 Task: Use the formula "CHIDIST" in spreadsheet "Project portfolio".
Action: Mouse moved to (720, 116)
Screenshot: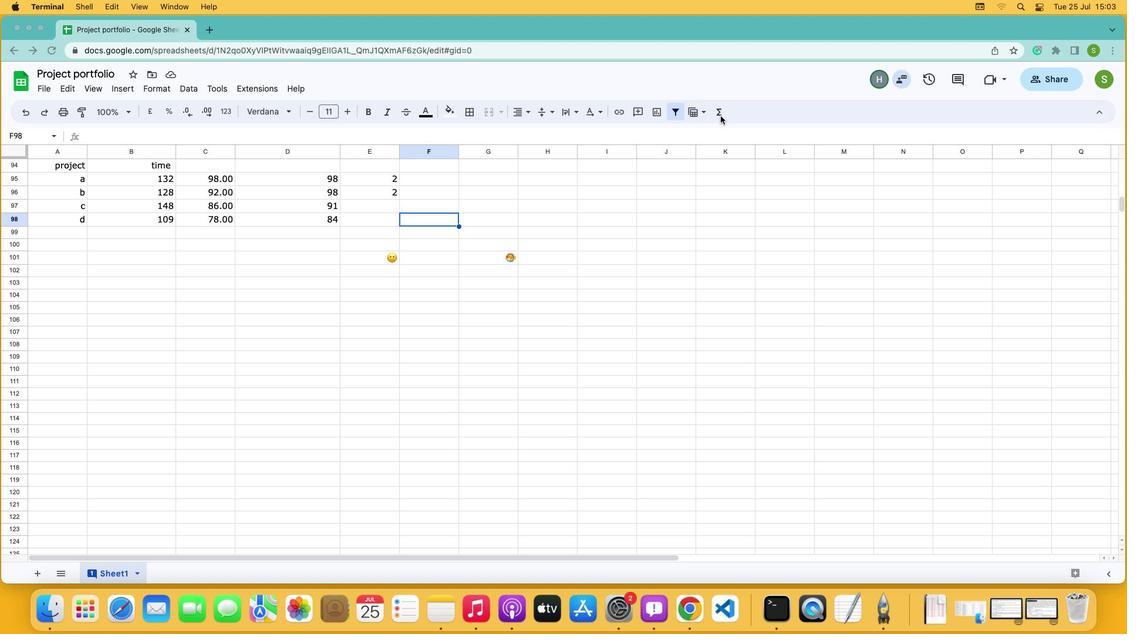
Action: Mouse pressed left at (720, 116)
Screenshot: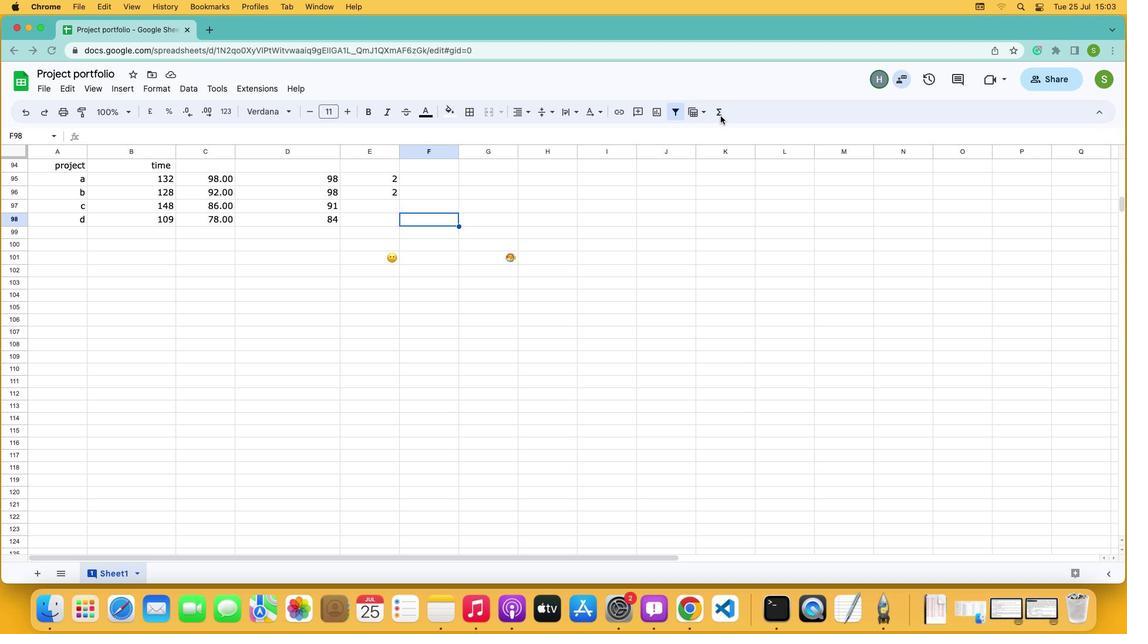 
Action: Mouse moved to (715, 112)
Screenshot: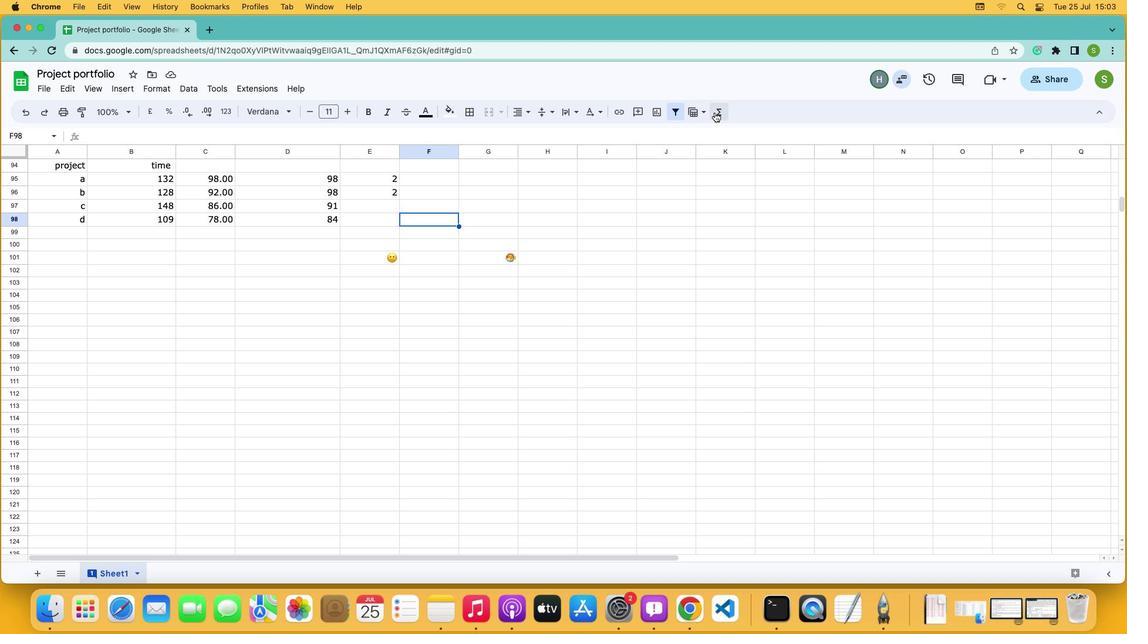 
Action: Mouse pressed left at (715, 112)
Screenshot: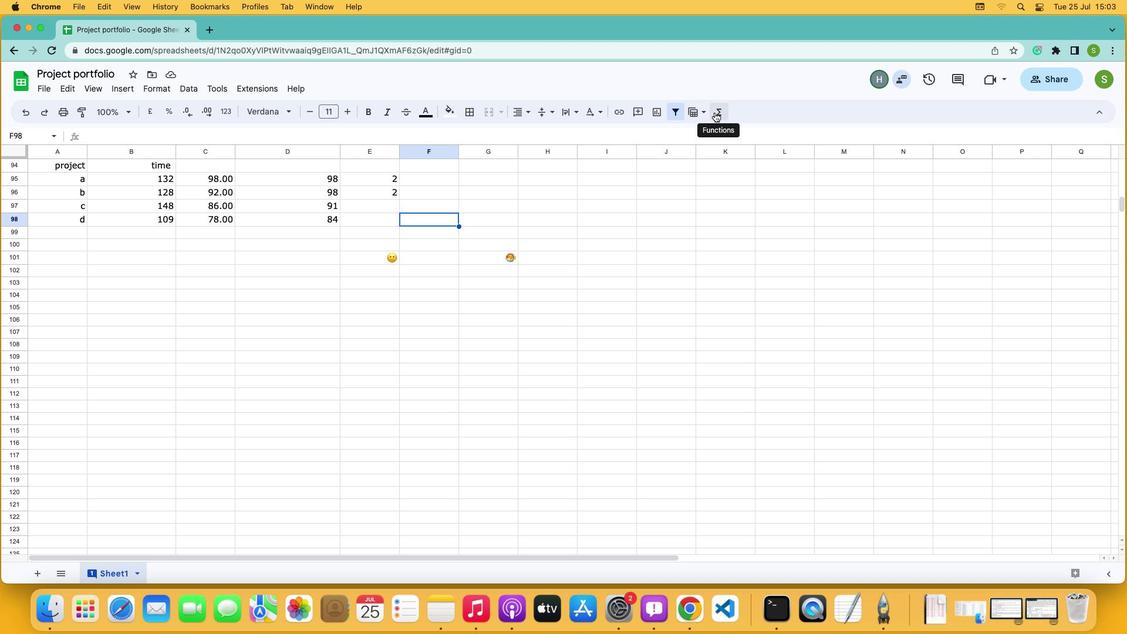 
Action: Mouse moved to (734, 245)
Screenshot: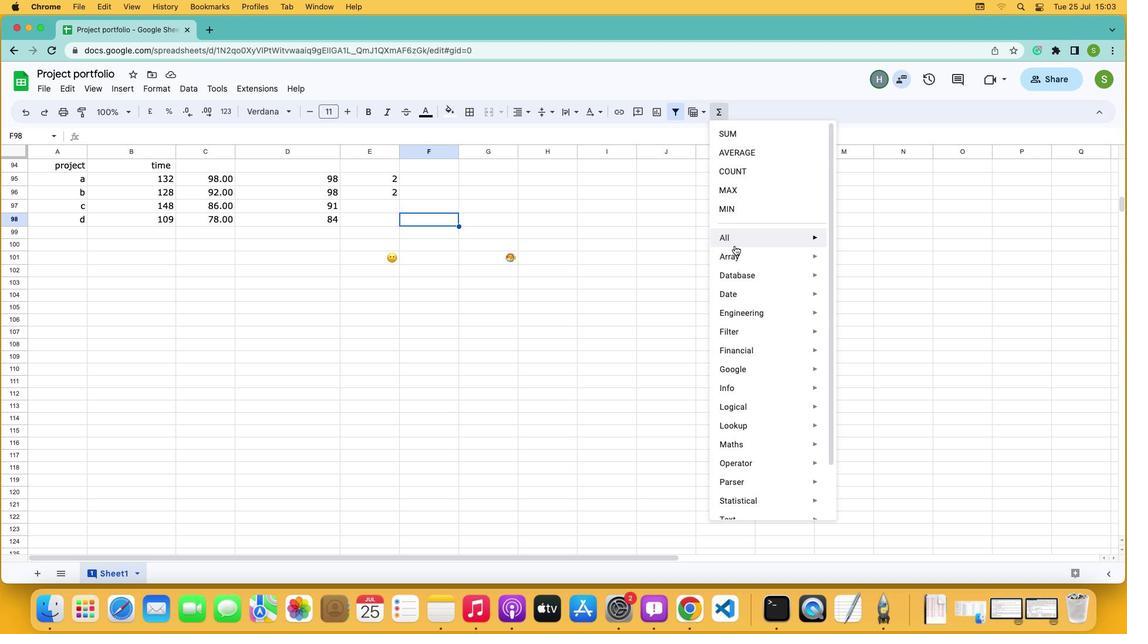 
Action: Mouse pressed left at (734, 245)
Screenshot: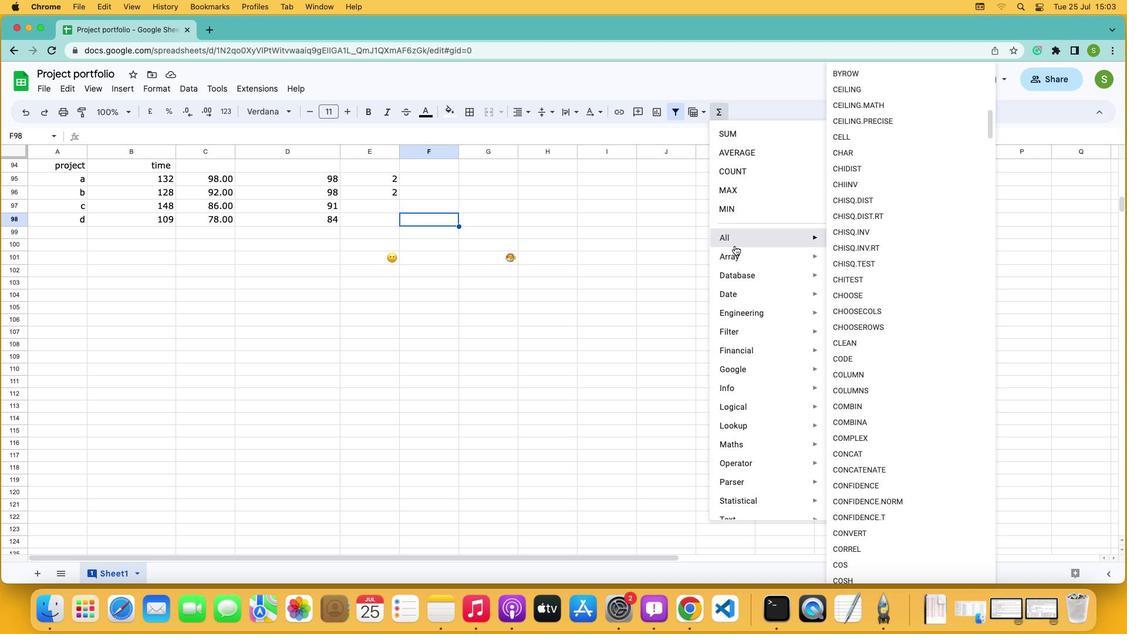 
Action: Mouse moved to (879, 169)
Screenshot: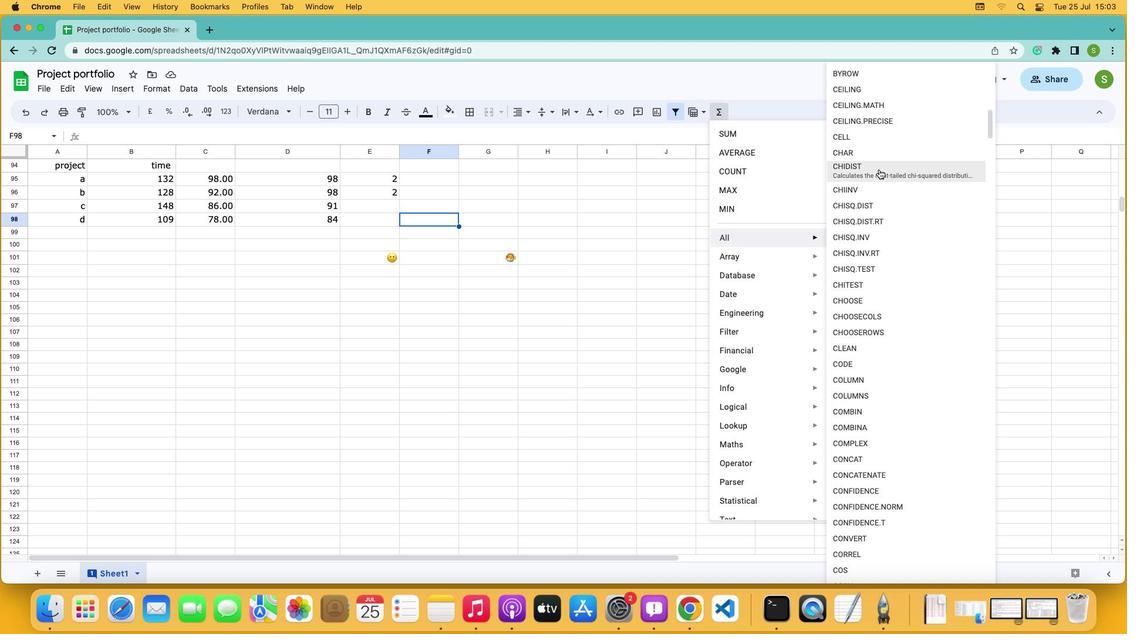 
Action: Mouse pressed left at (879, 169)
Screenshot: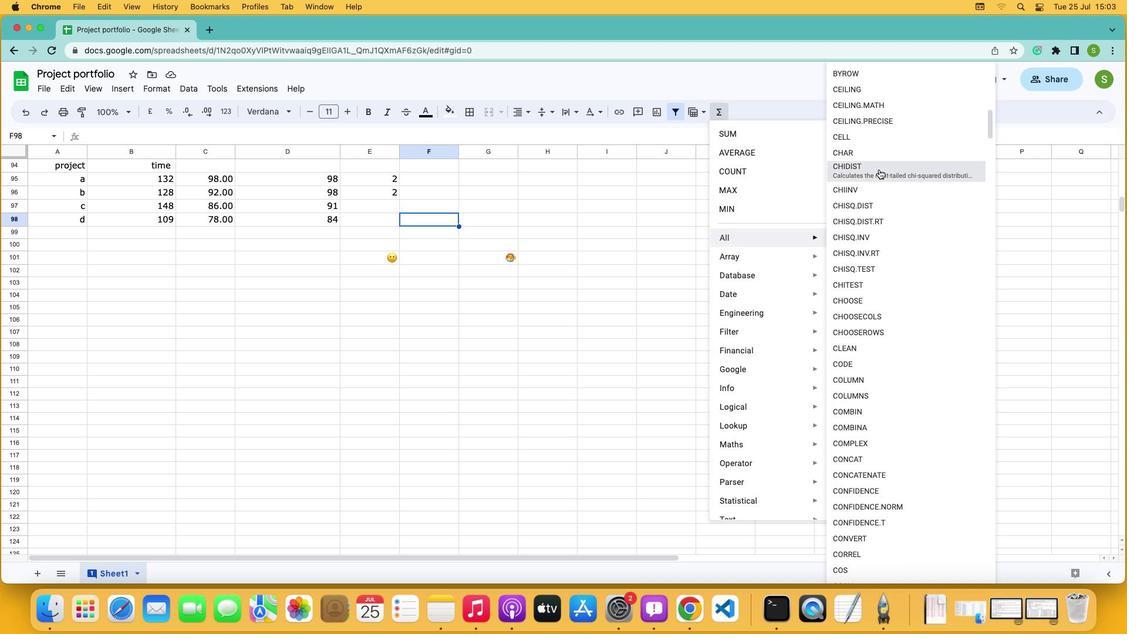 
Action: Mouse moved to (230, 220)
Screenshot: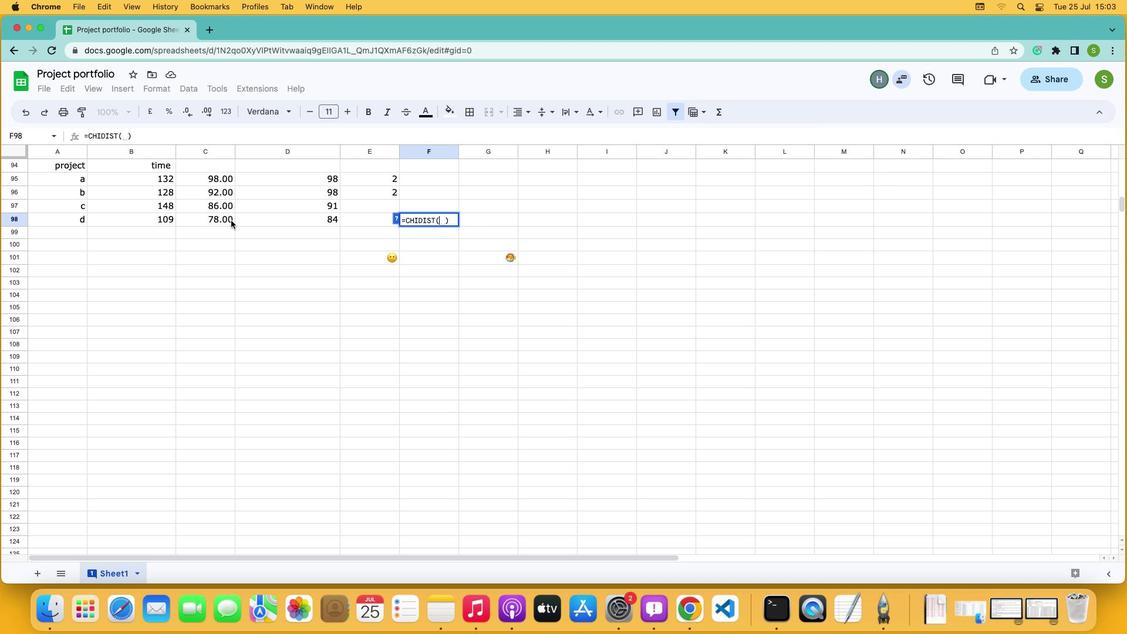 
Action: Mouse pressed left at (230, 220)
Screenshot: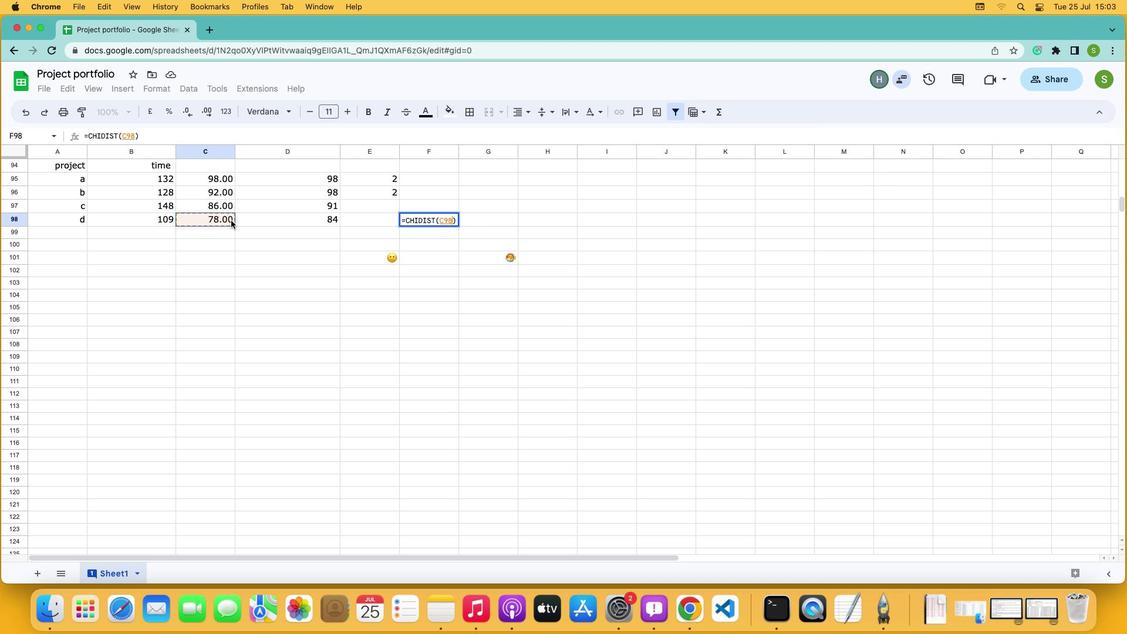 
Action: Key pressed ','
Screenshot: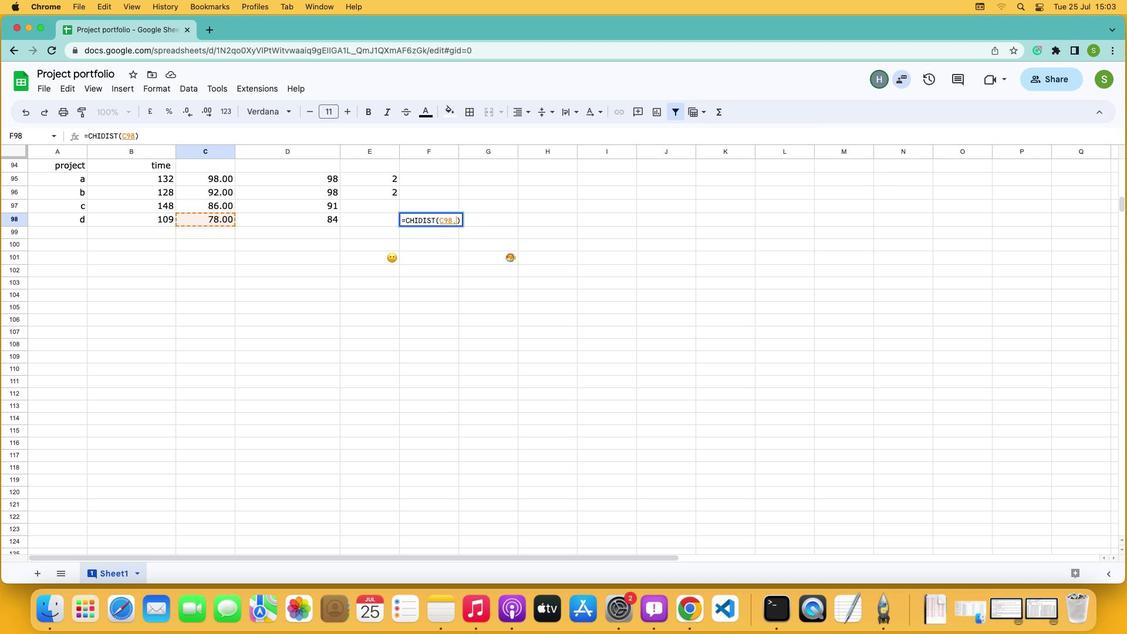 
Action: Mouse moved to (277, 217)
Screenshot: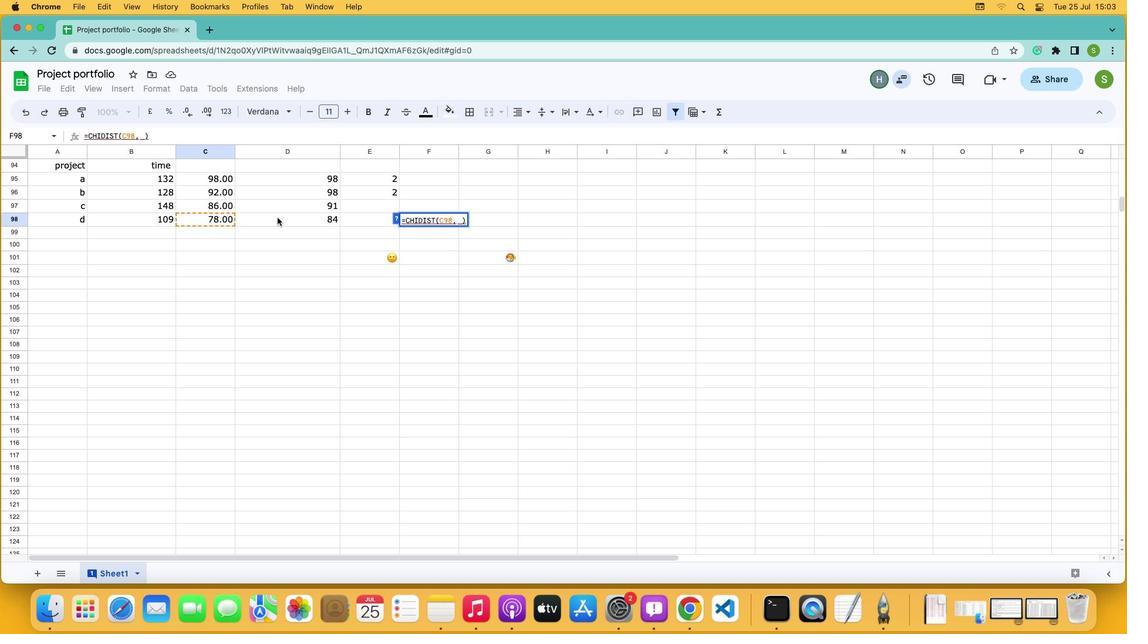 
Action: Mouse pressed left at (277, 217)
Screenshot: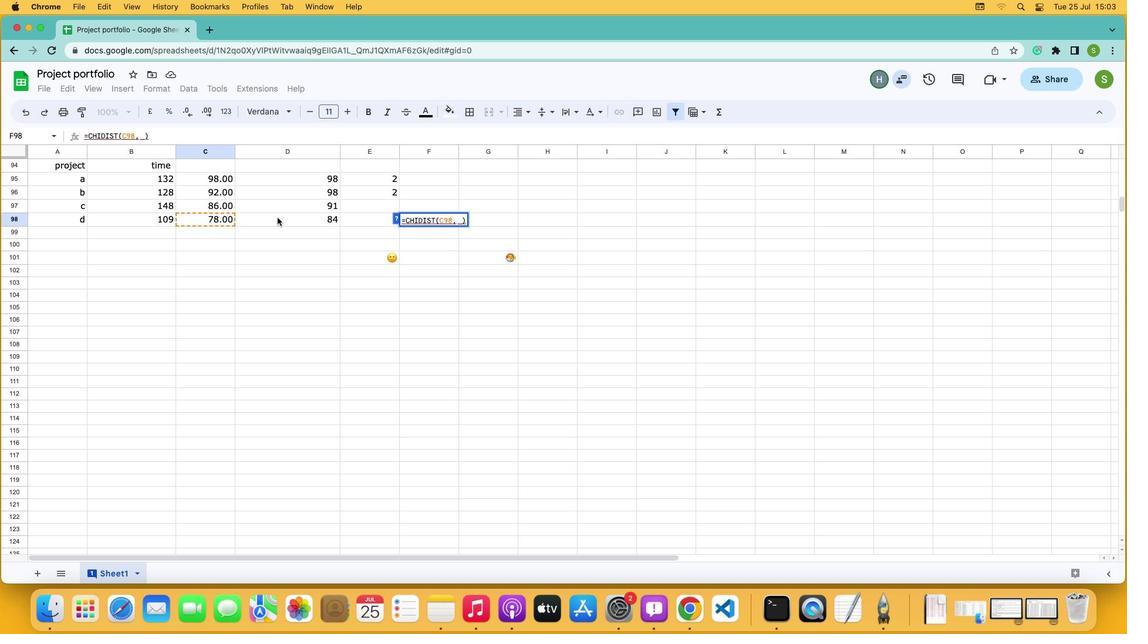 
Action: Key pressed Key.enter
Screenshot: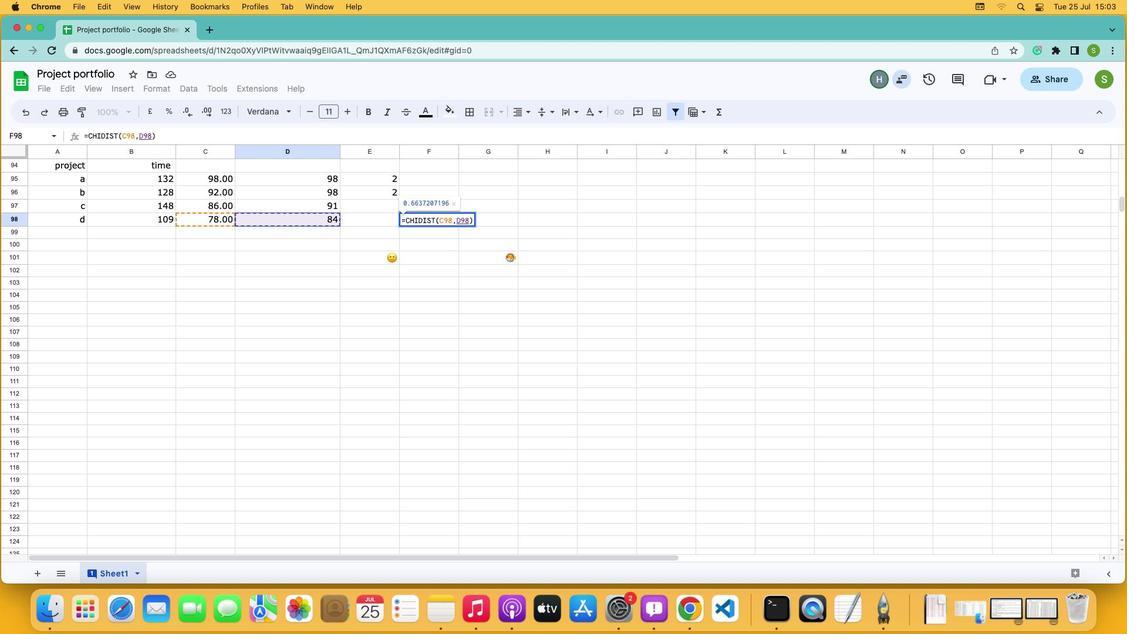 
